 Task: Use the formula "GESTEP" in spreadsheet "Project portfolio".
Action: Mouse moved to (119, 102)
Screenshot: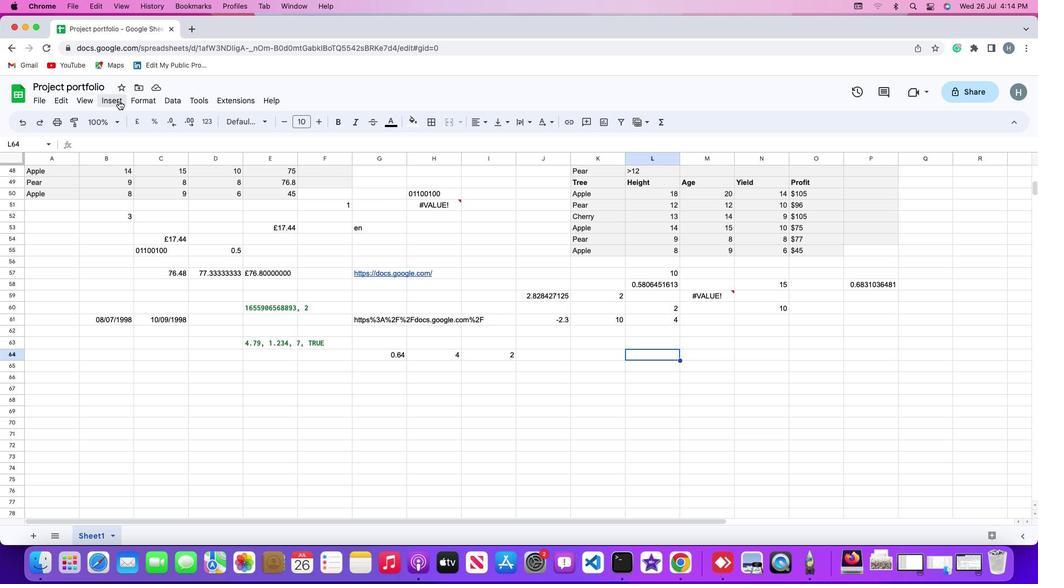 
Action: Mouse pressed left at (119, 102)
Screenshot: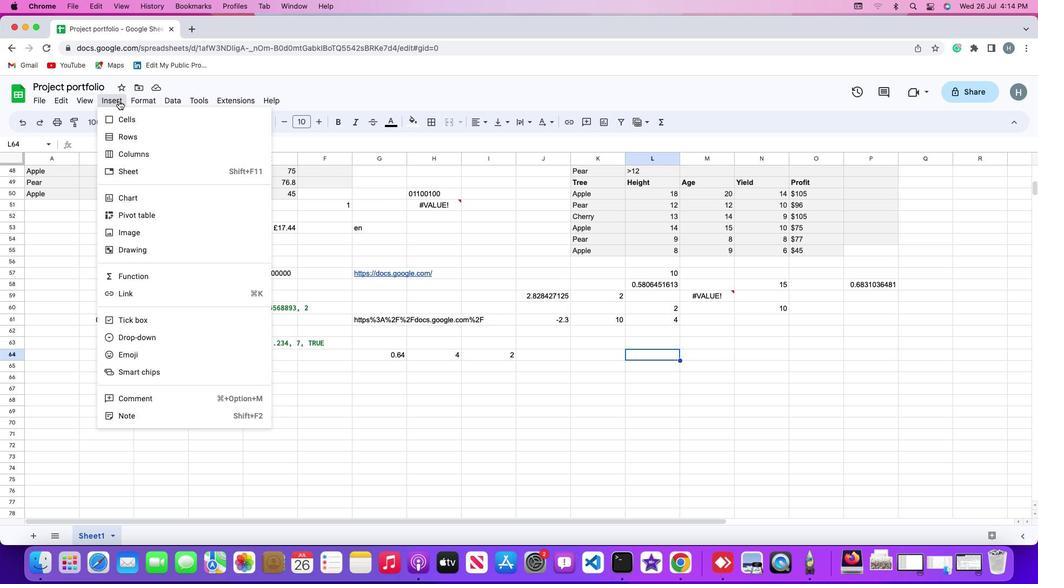 
Action: Mouse moved to (119, 276)
Screenshot: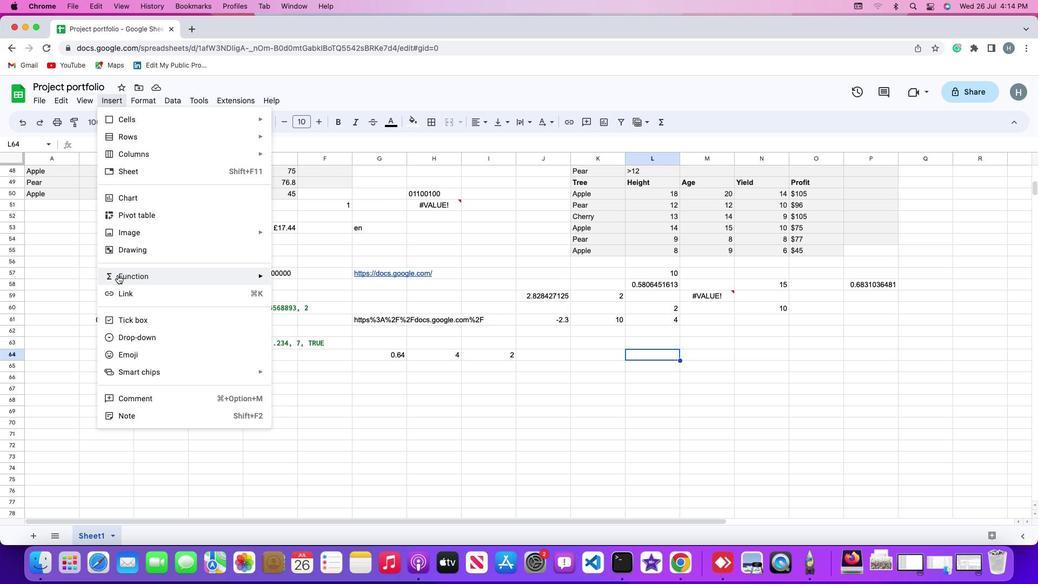 
Action: Mouse pressed left at (119, 276)
Screenshot: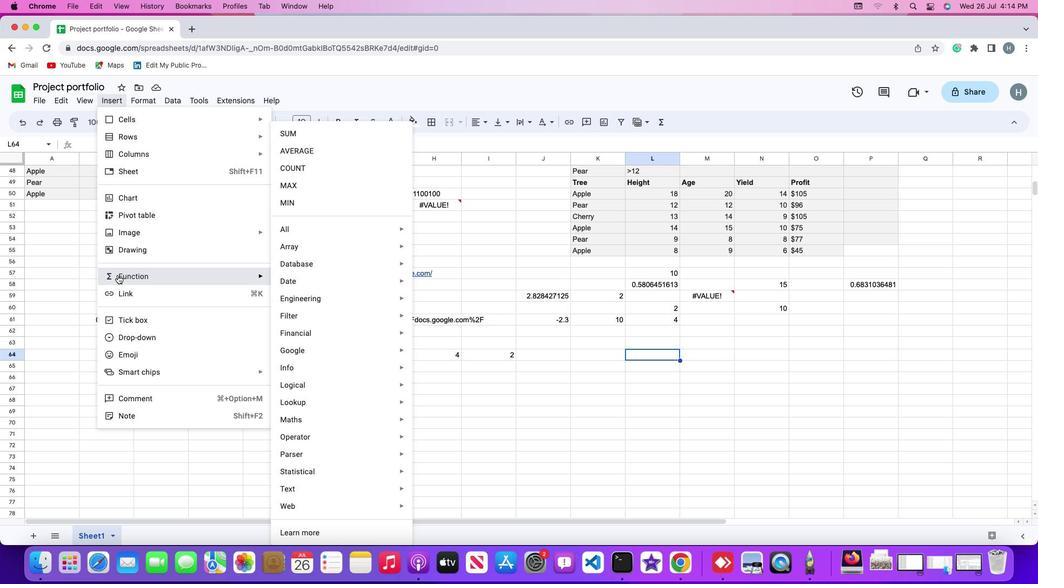 
Action: Mouse moved to (302, 233)
Screenshot: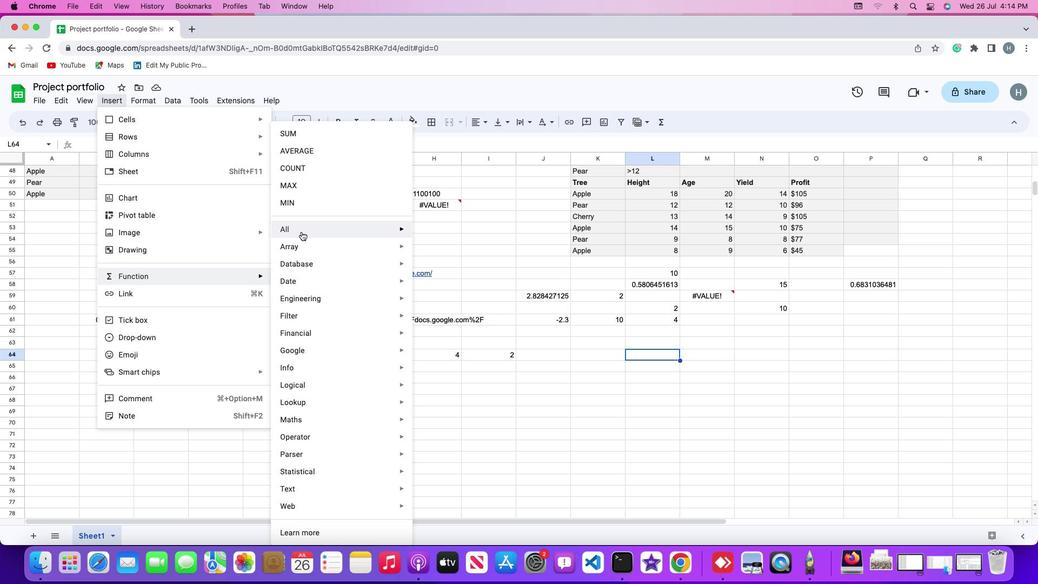 
Action: Mouse pressed left at (302, 233)
Screenshot: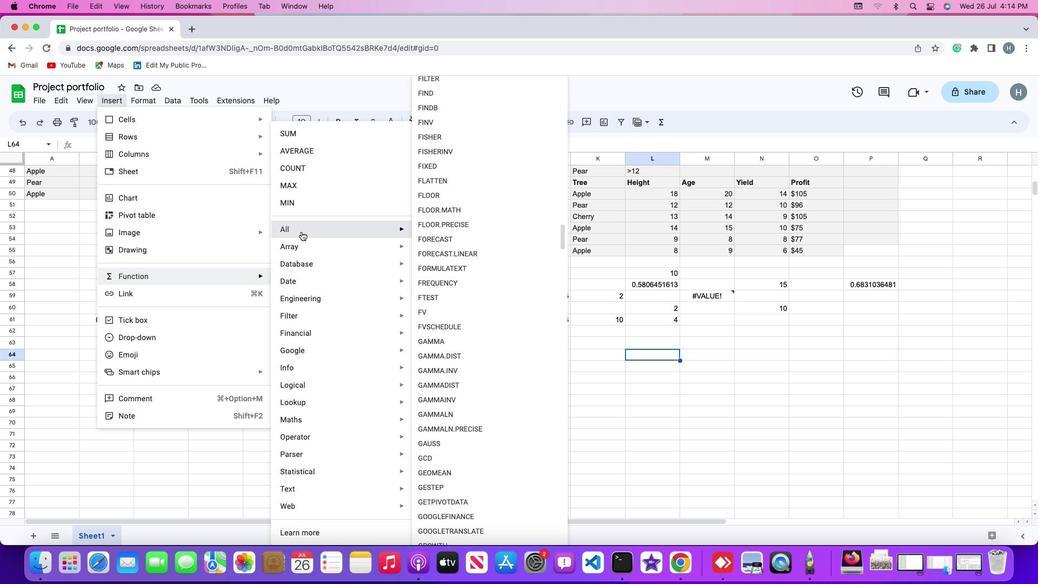 
Action: Mouse moved to (454, 491)
Screenshot: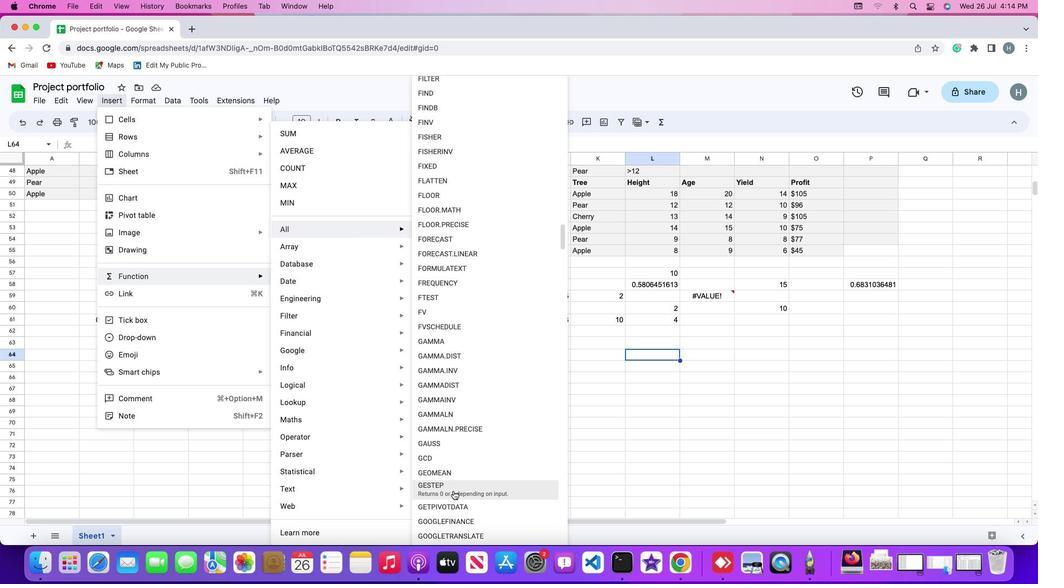 
Action: Mouse pressed left at (454, 491)
Screenshot: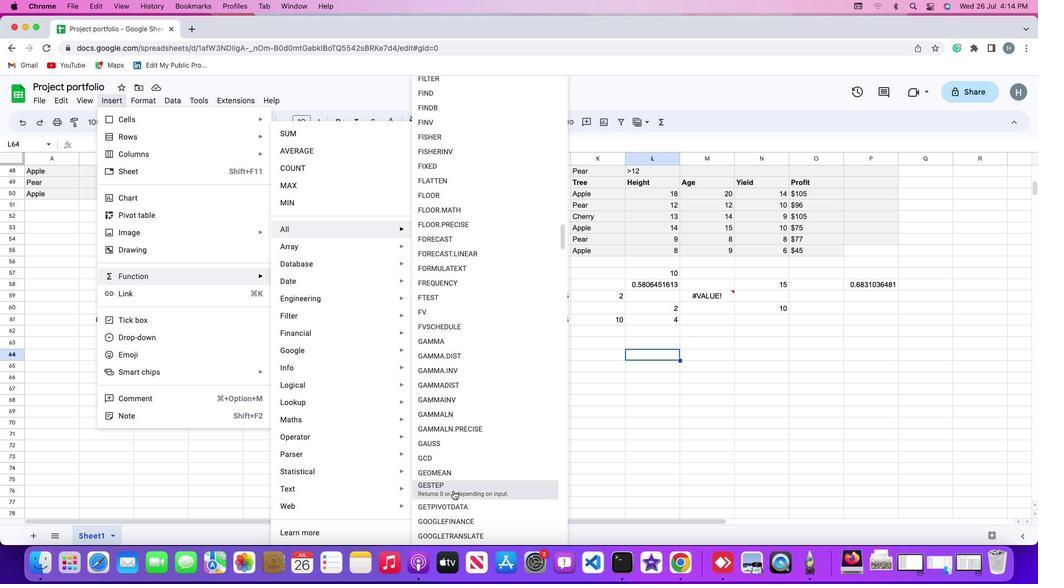 
Action: Mouse moved to (457, 487)
Screenshot: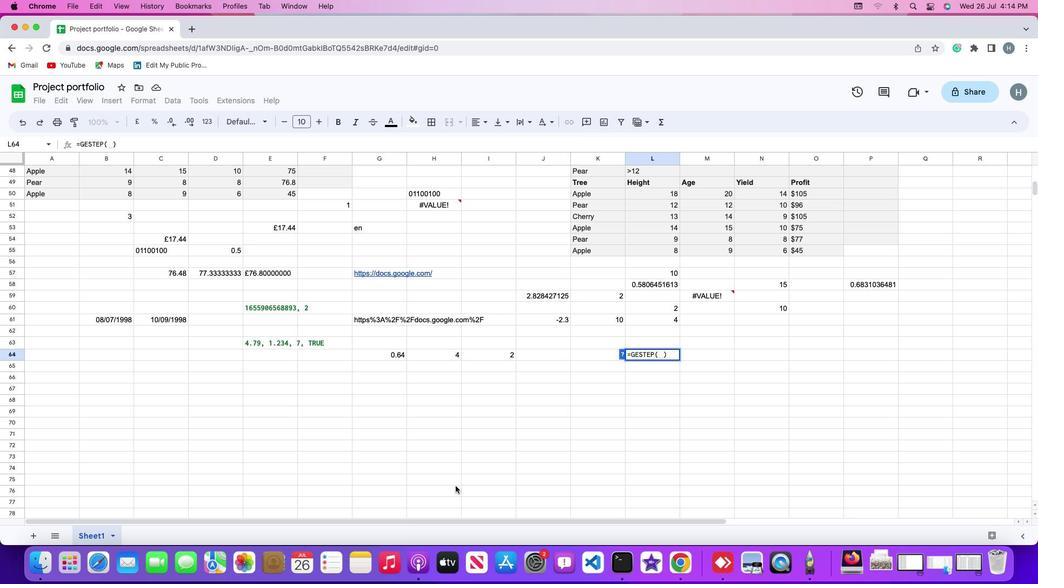 
Action: Key pressed '5'',''2'
Screenshot: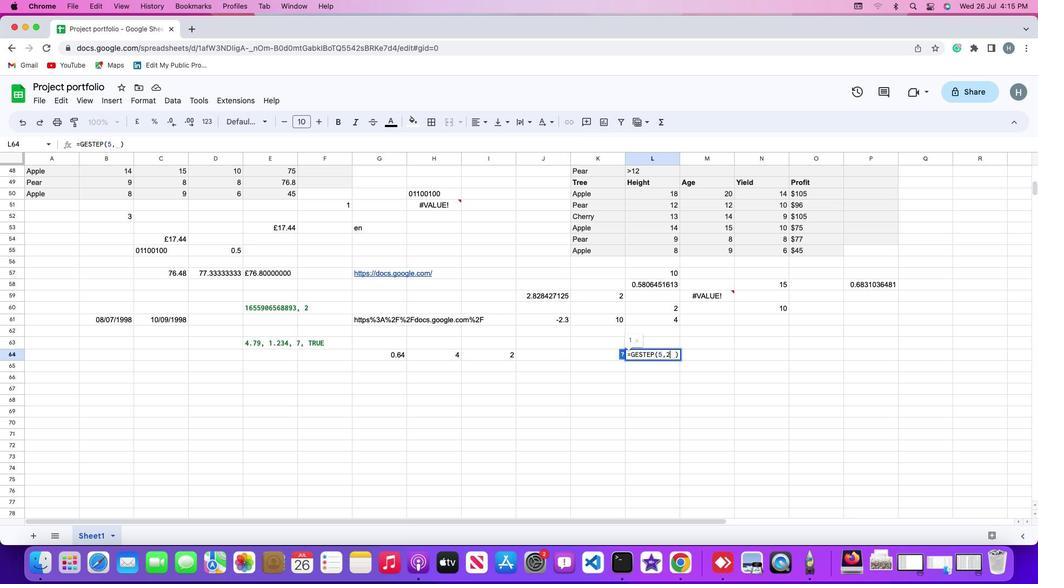 
Action: Mouse moved to (457, 486)
Screenshot: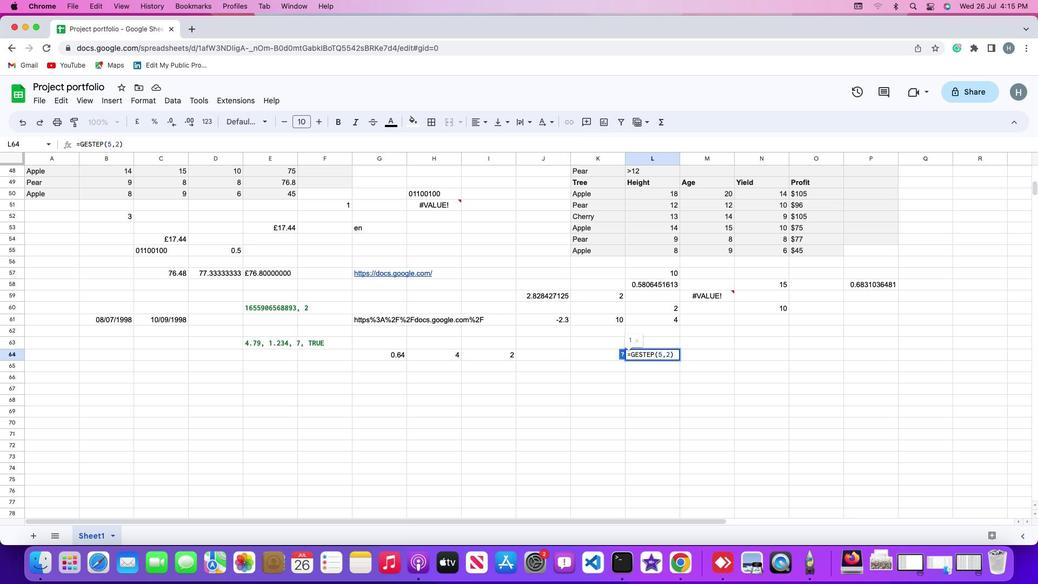 
Action: Key pressed Key.enter
Screenshot: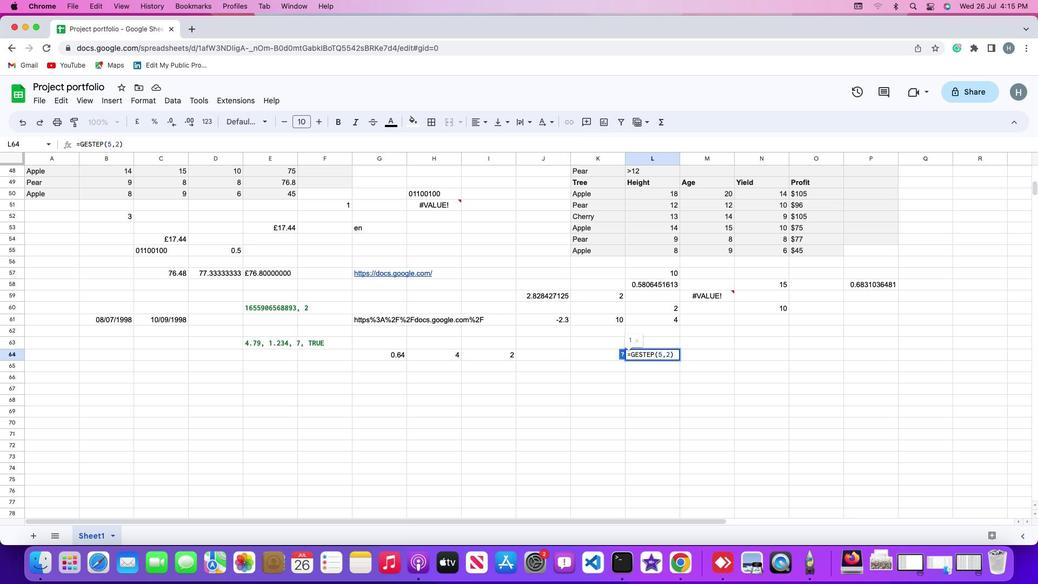 
Action: Mouse moved to (456, 486)
Screenshot: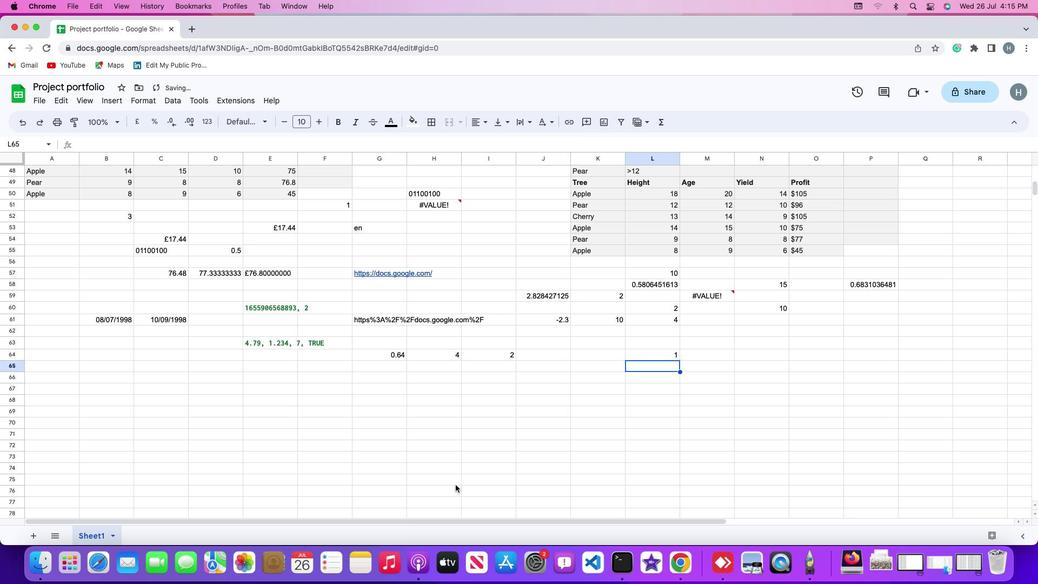 
